 Task: Open a spreadsheet with the name "Urgent" from recent.
Action: Mouse moved to (51, 104)
Screenshot: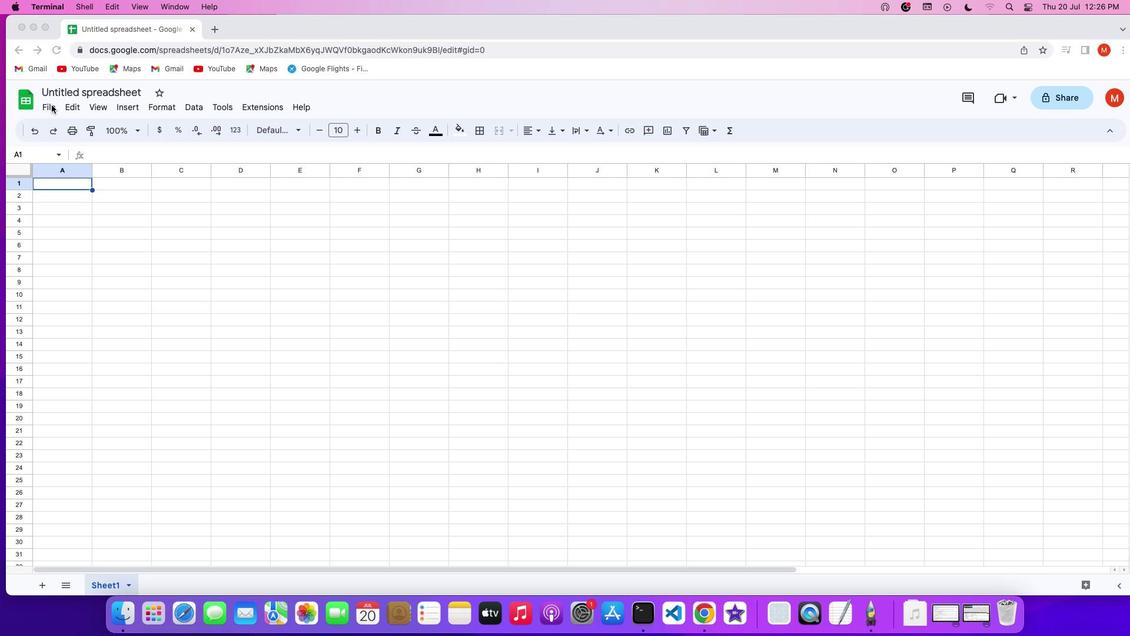 
Action: Mouse pressed left at (51, 104)
Screenshot: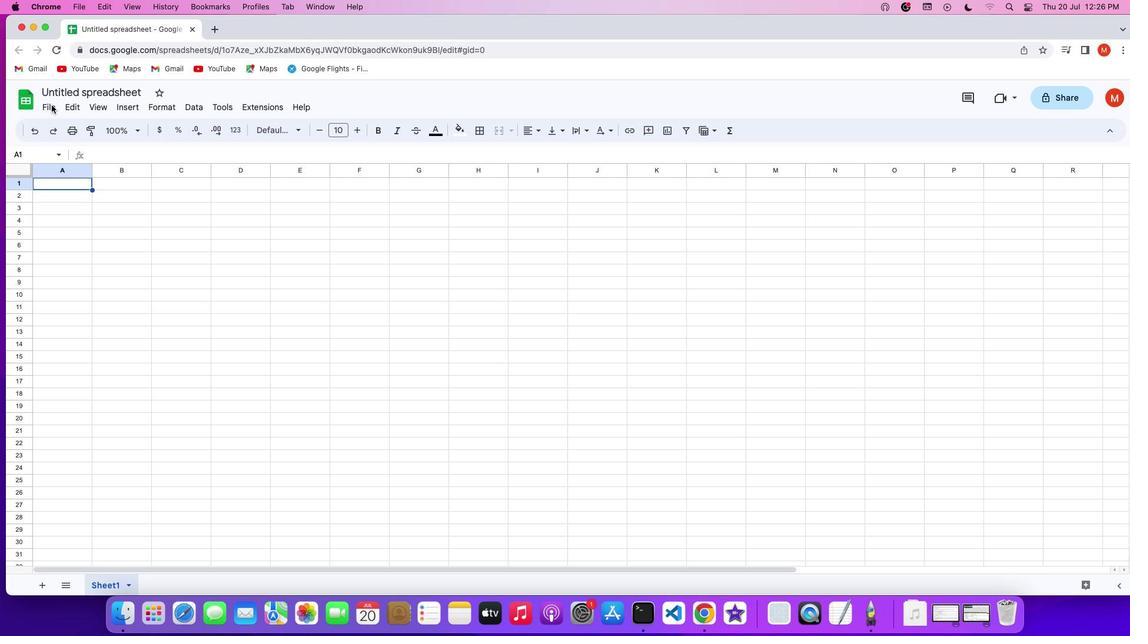 
Action: Mouse pressed left at (51, 104)
Screenshot: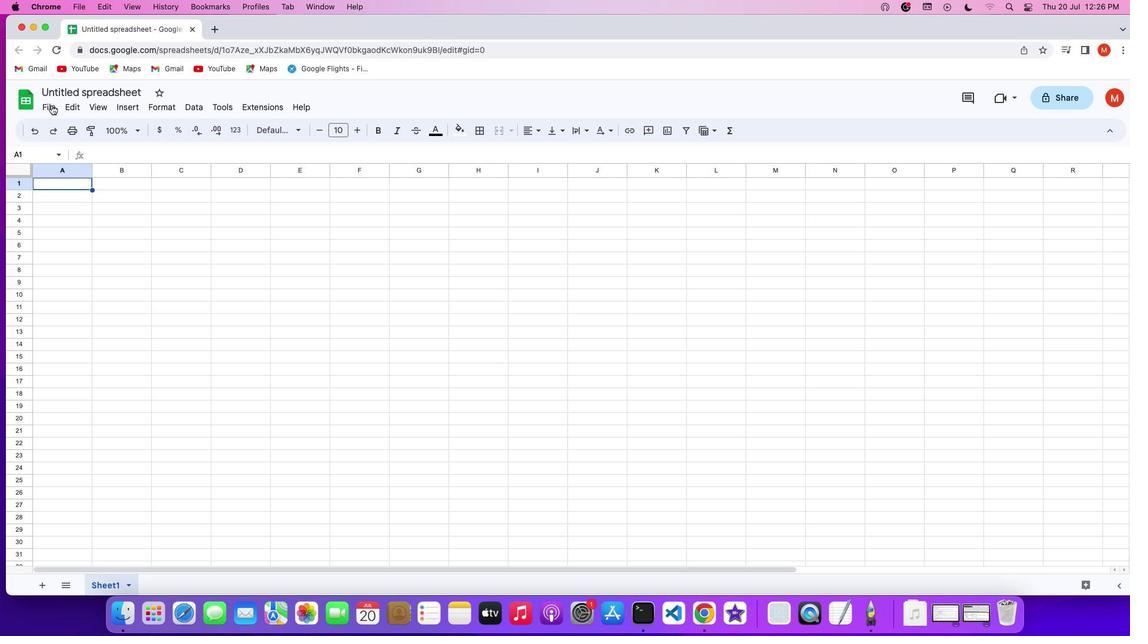 
Action: Mouse moved to (54, 143)
Screenshot: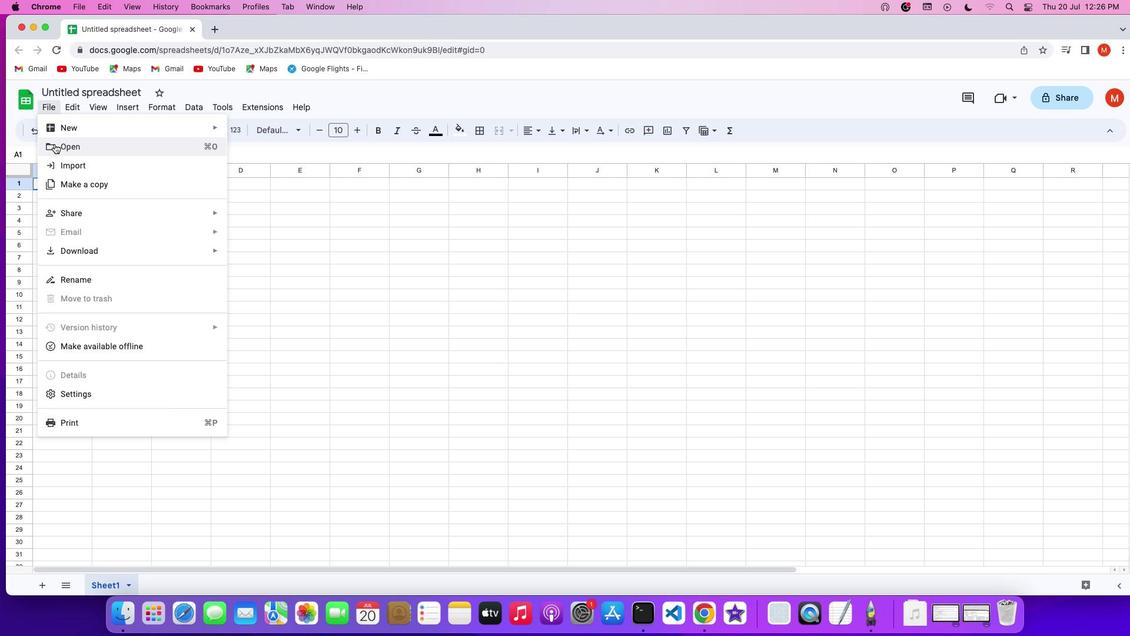 
Action: Mouse pressed left at (54, 143)
Screenshot: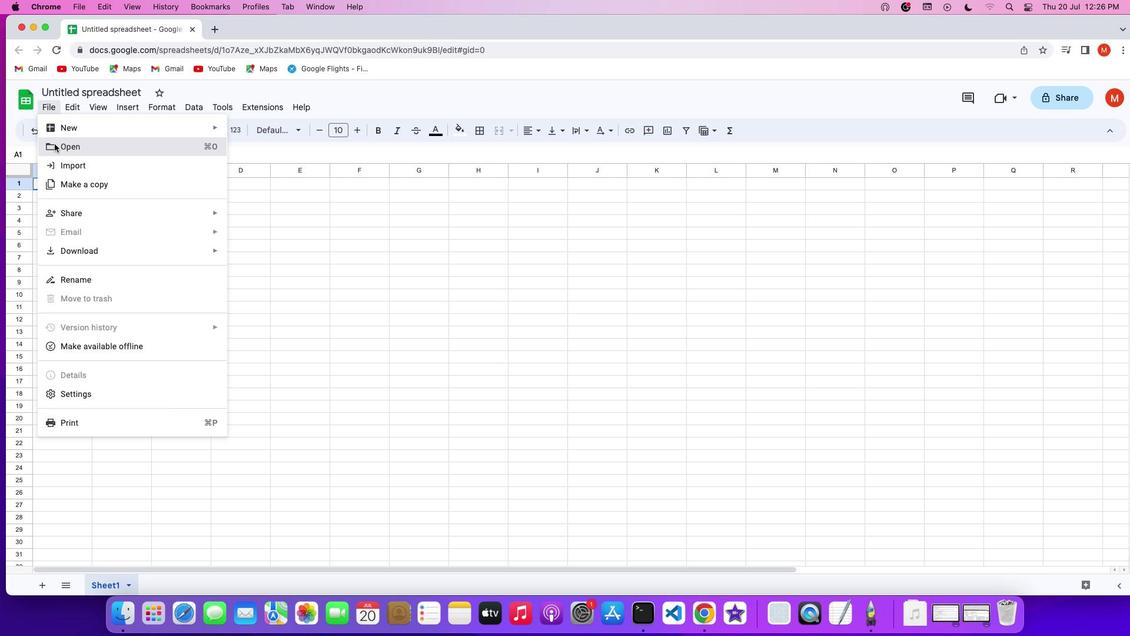 
Action: Mouse moved to (284, 305)
Screenshot: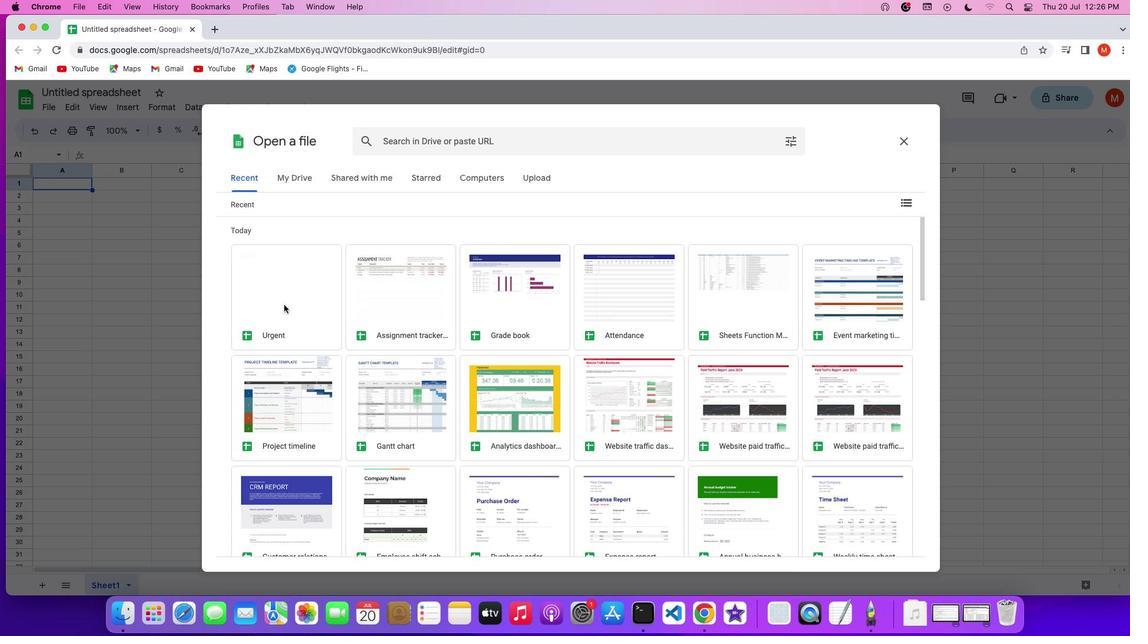 
Action: Mouse pressed left at (284, 305)
Screenshot: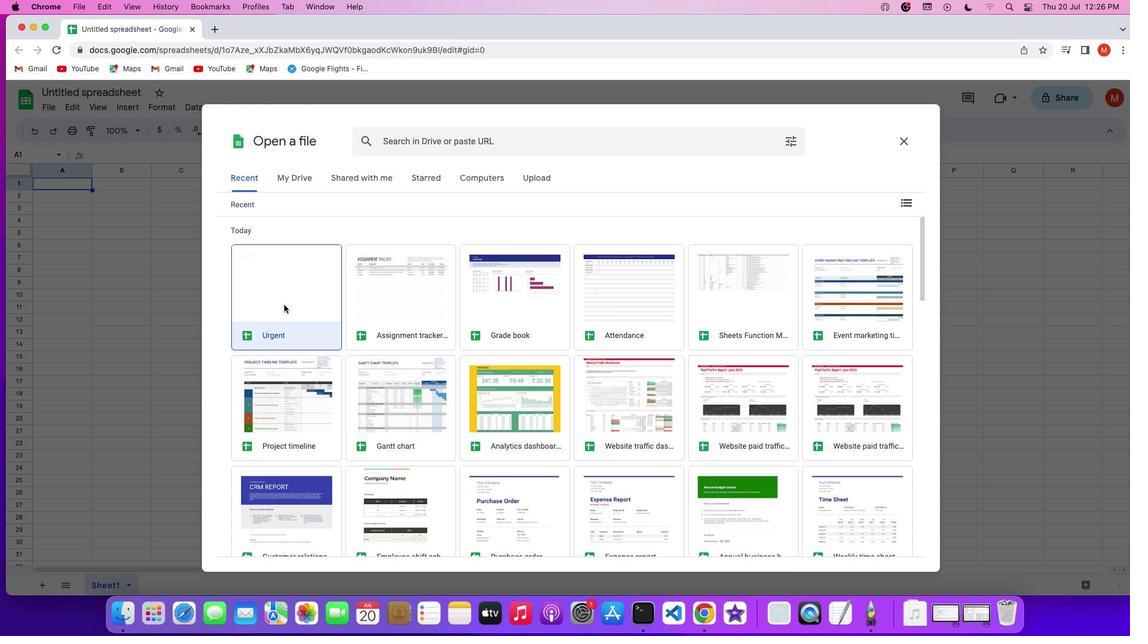 
Action: Mouse moved to (890, 537)
Screenshot: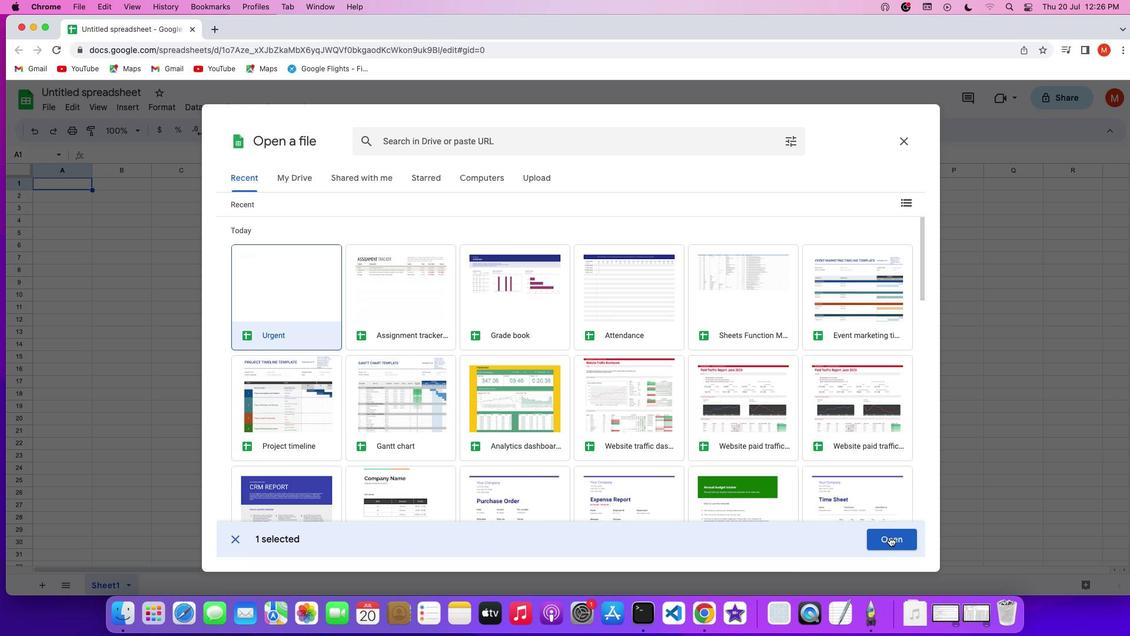 
Action: Mouse pressed left at (890, 537)
Screenshot: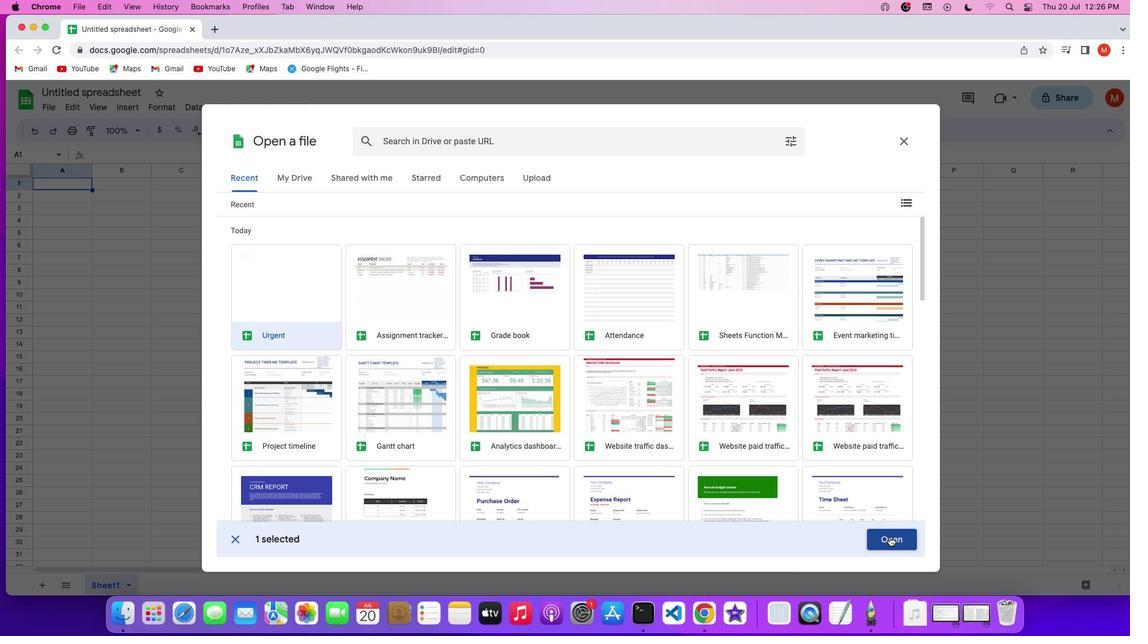 
